 Task: Schedule a meeting for 30 minutes.
Action: Mouse moved to (605, 80)
Screenshot: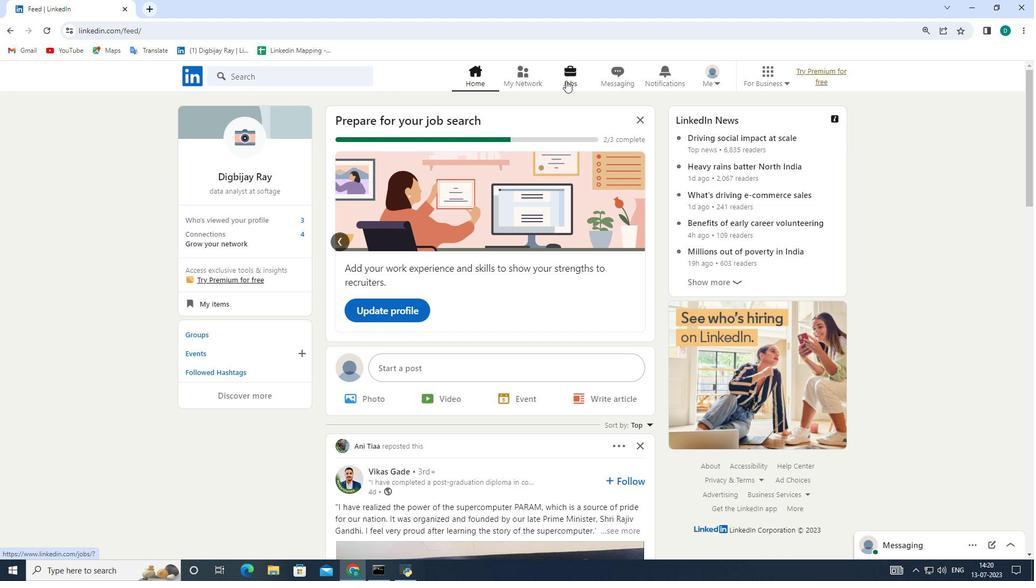 
Action: Mouse pressed left at (605, 80)
Screenshot: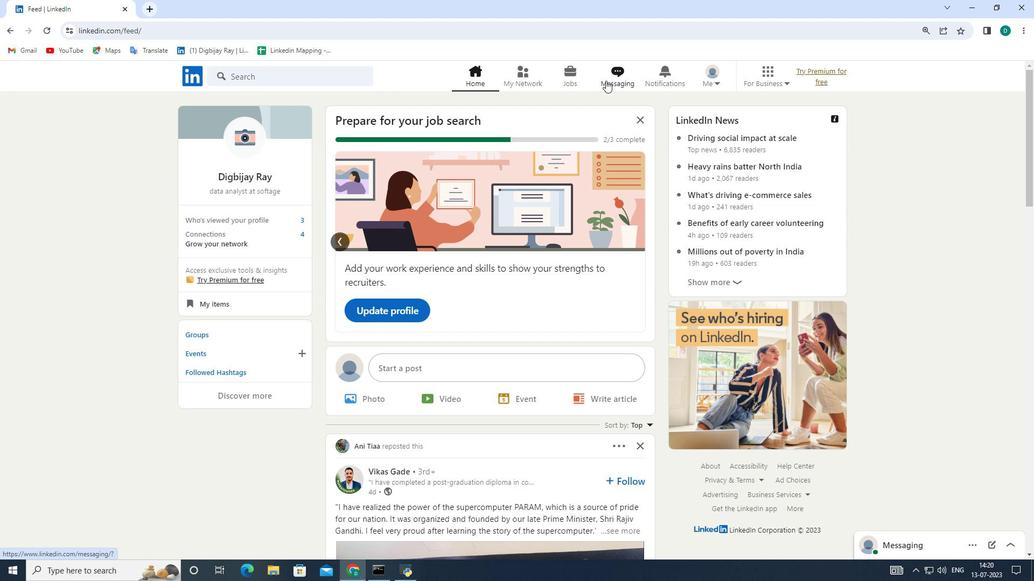 
Action: Mouse moved to (597, 117)
Screenshot: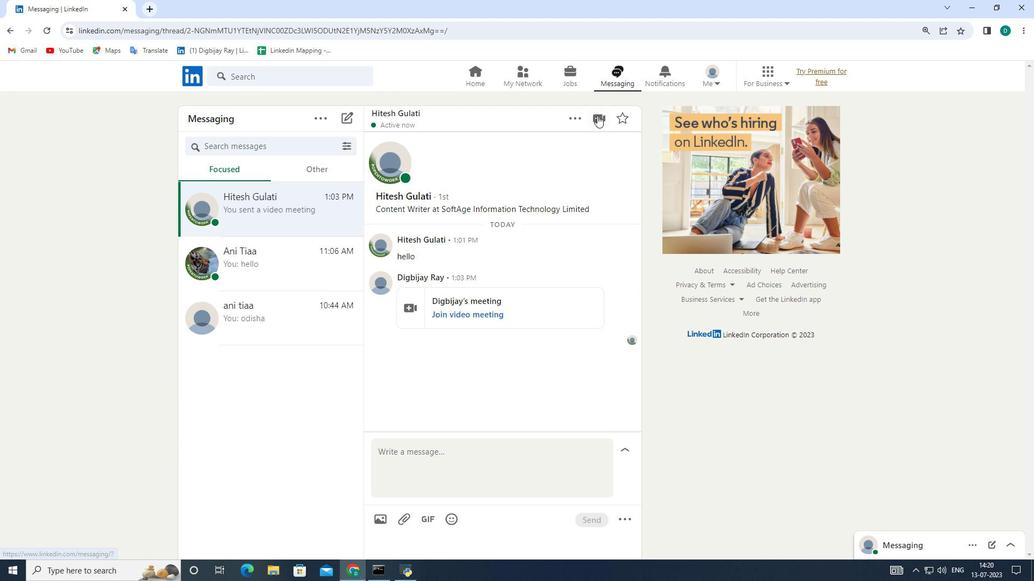 
Action: Mouse pressed left at (597, 117)
Screenshot: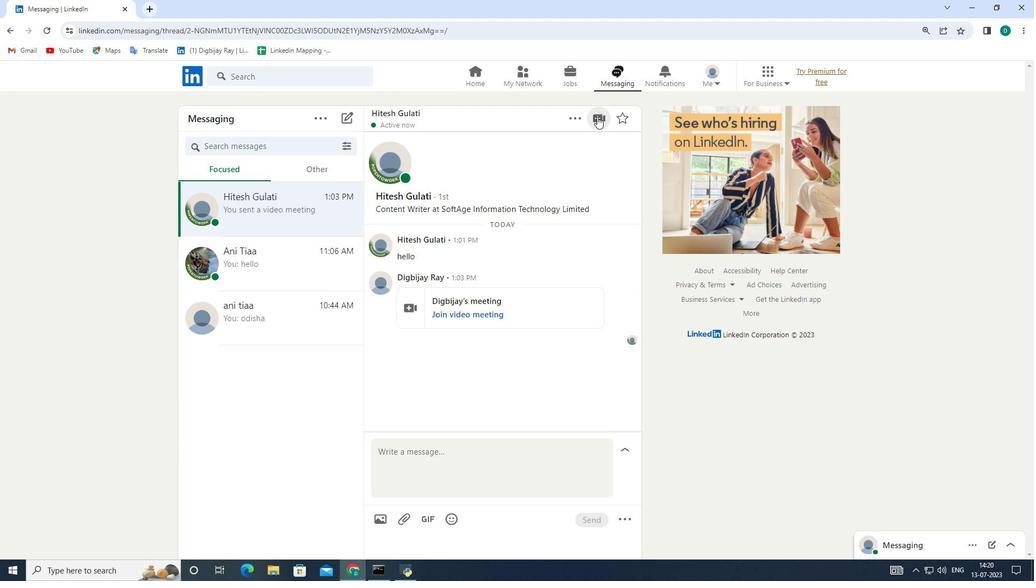 
Action: Mouse moved to (538, 170)
Screenshot: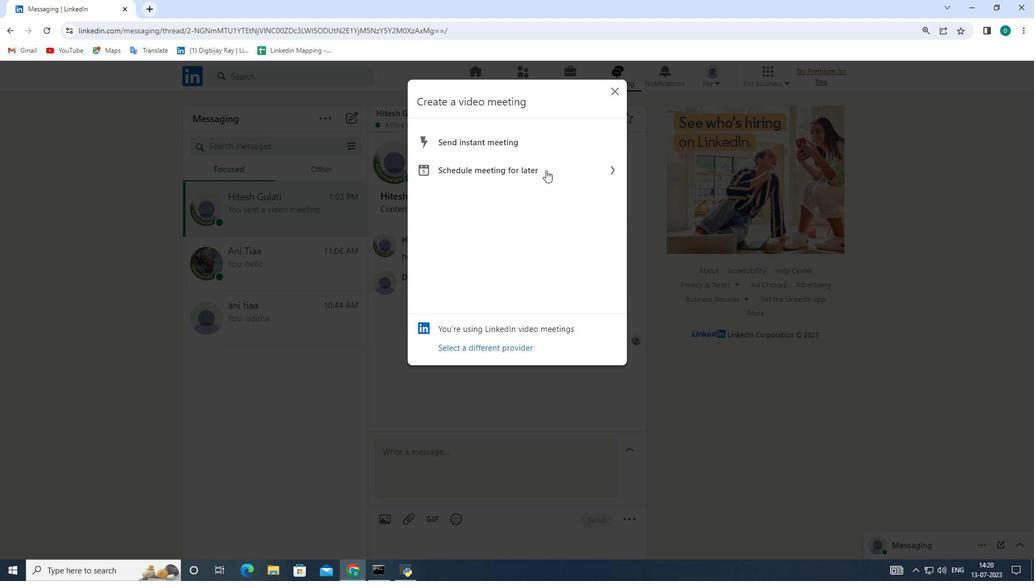 
Action: Mouse pressed left at (538, 170)
Screenshot: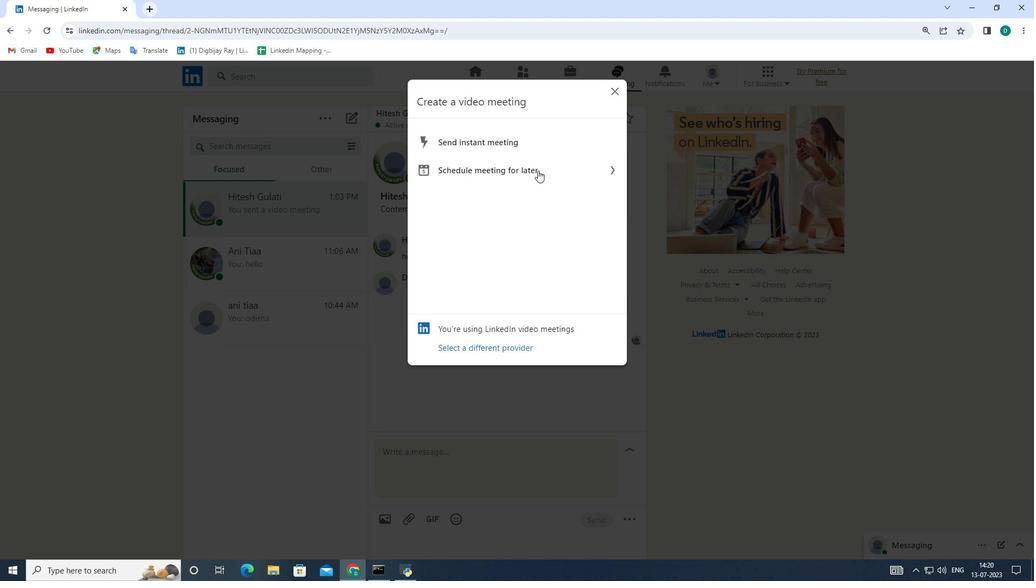 
Action: Mouse moved to (589, 196)
Screenshot: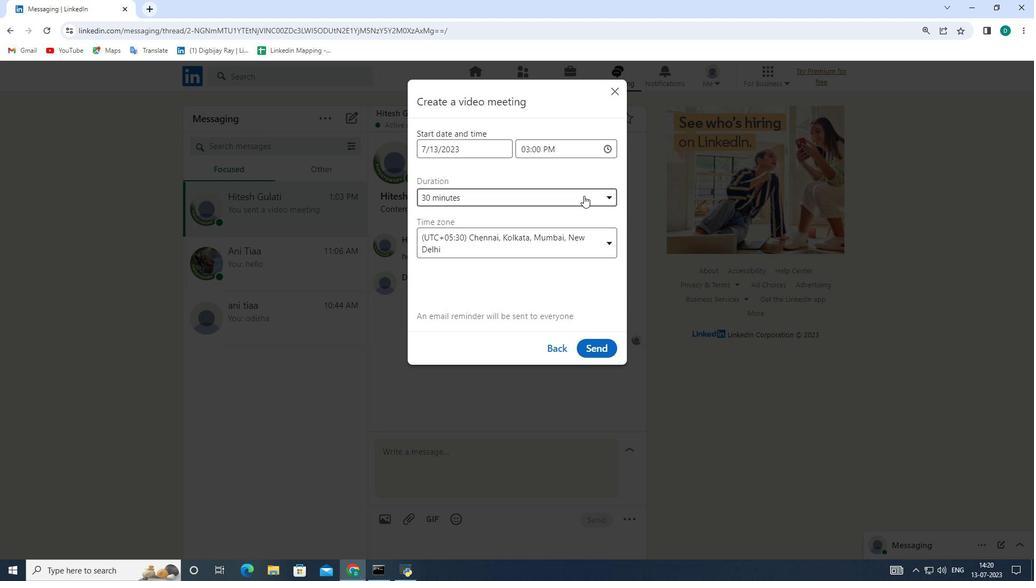 
Action: Mouse pressed left at (589, 196)
Screenshot: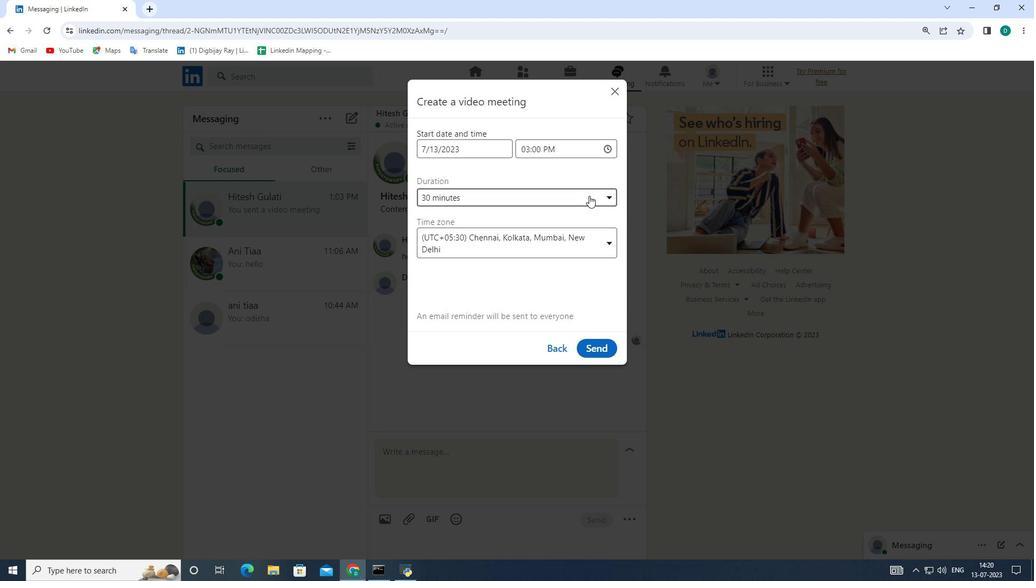 
Action: Mouse moved to (523, 234)
Screenshot: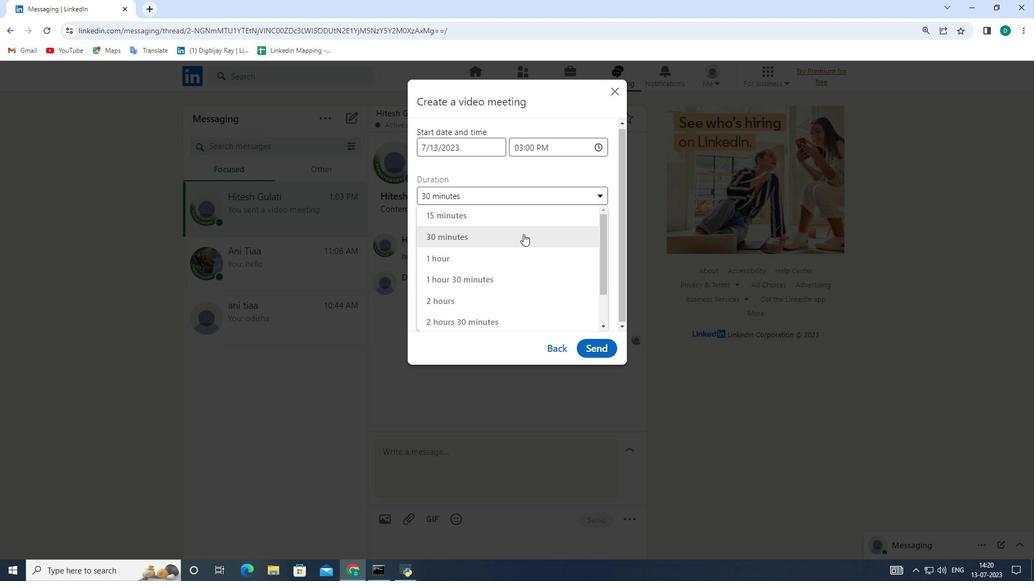 
Action: Mouse pressed left at (523, 234)
Screenshot: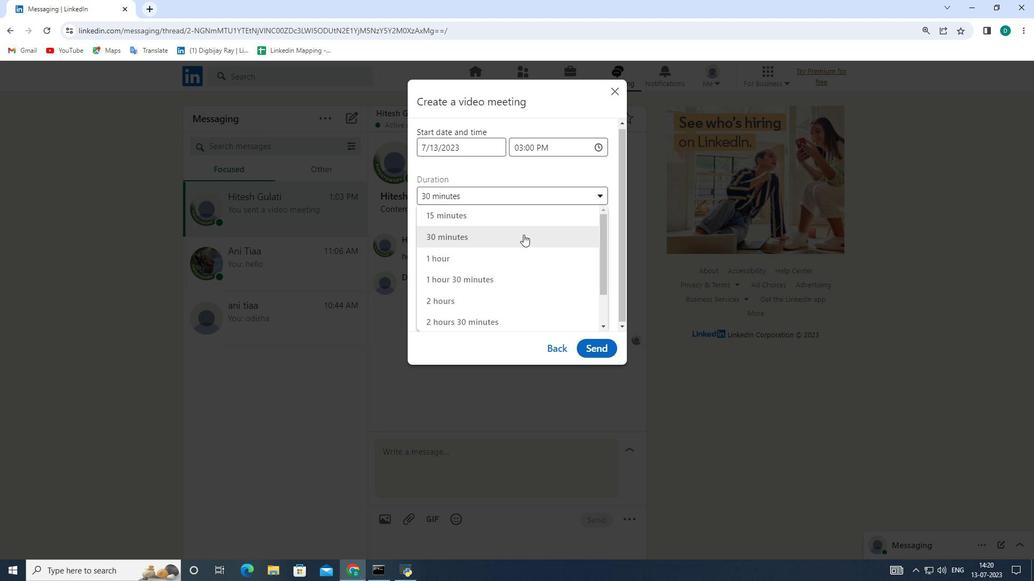 
